 Task: Check the sale-to-list ratio of beach access in the last 3 years.
Action: Mouse moved to (992, 220)
Screenshot: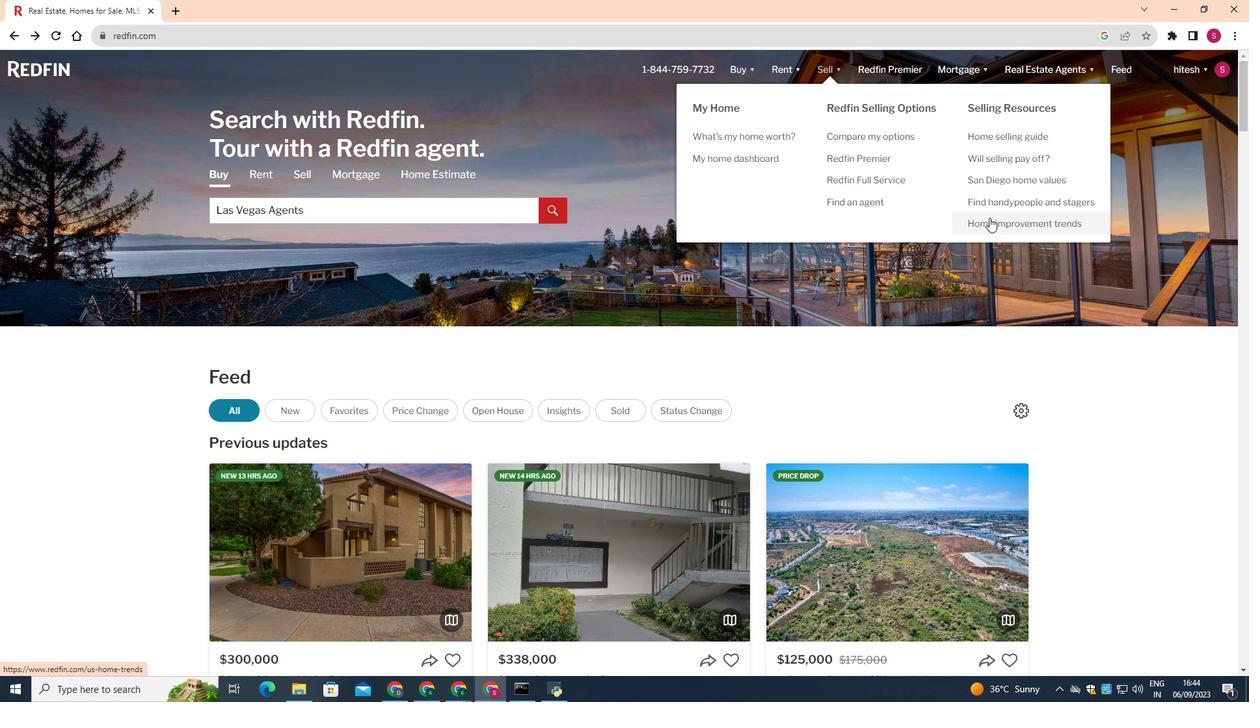 
Action: Mouse pressed left at (992, 220)
Screenshot: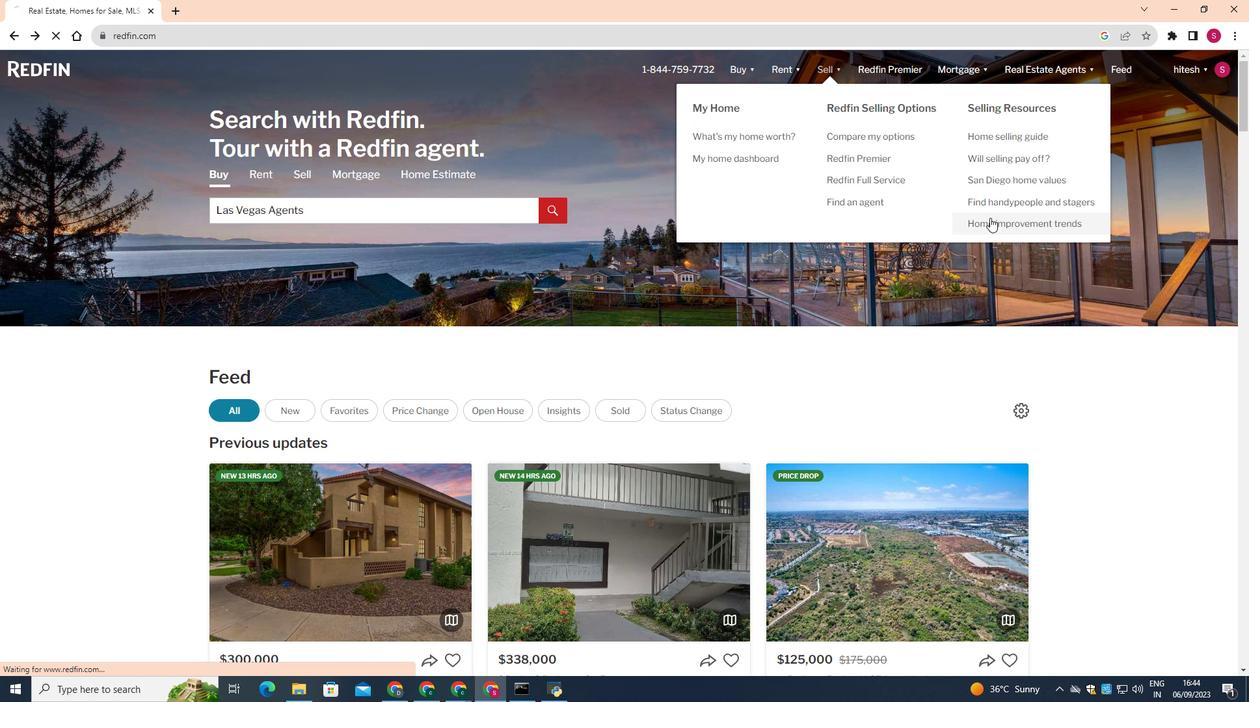 
Action: Mouse moved to (582, 340)
Screenshot: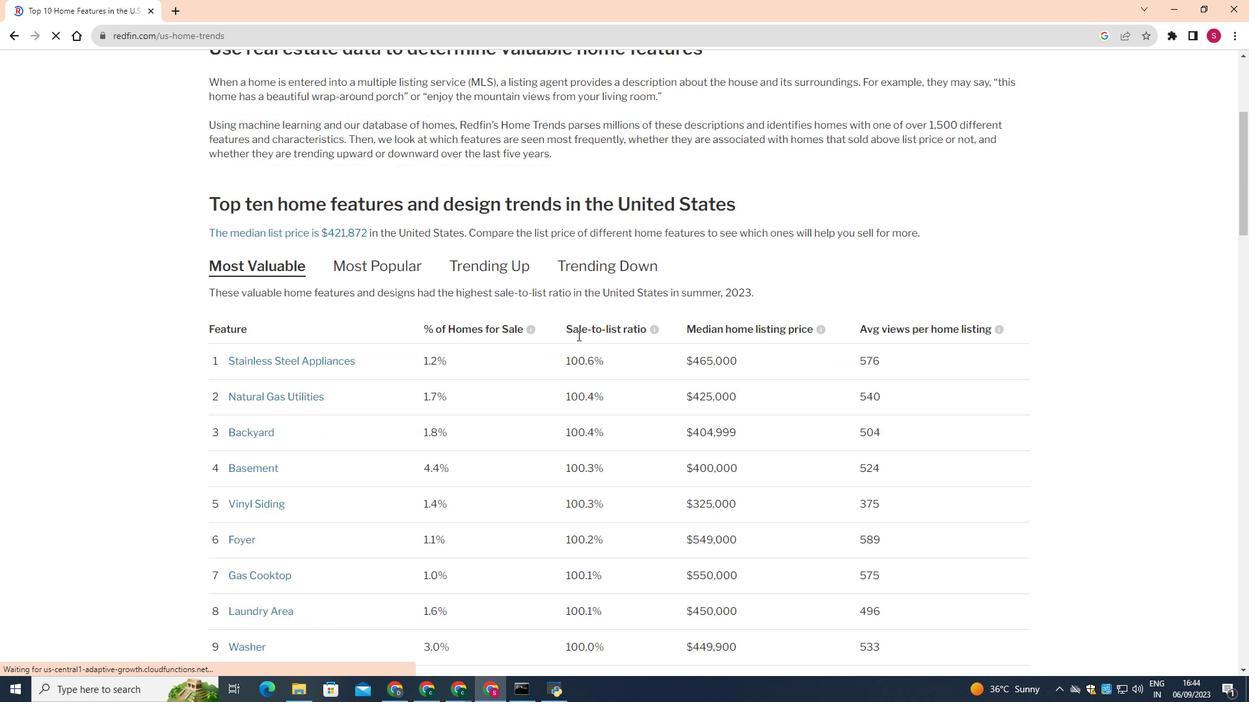 
Action: Mouse scrolled (582, 339) with delta (0, 0)
Screenshot: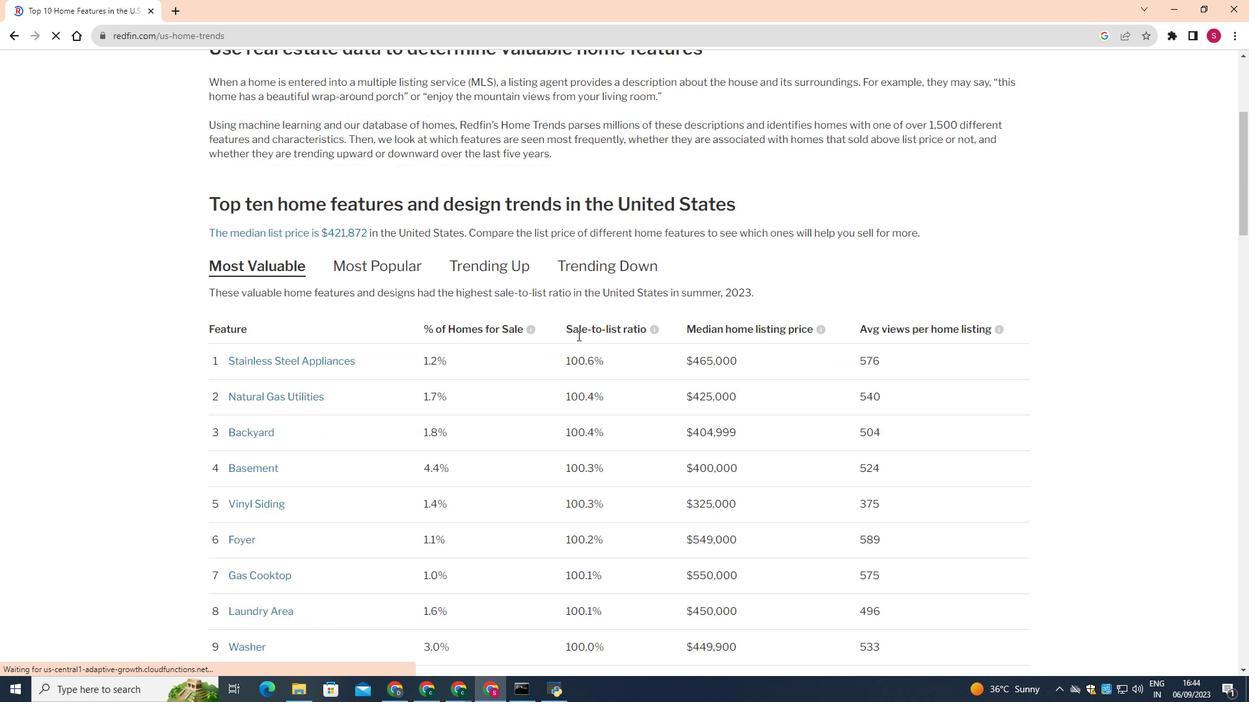 
Action: Mouse scrolled (582, 339) with delta (0, 0)
Screenshot: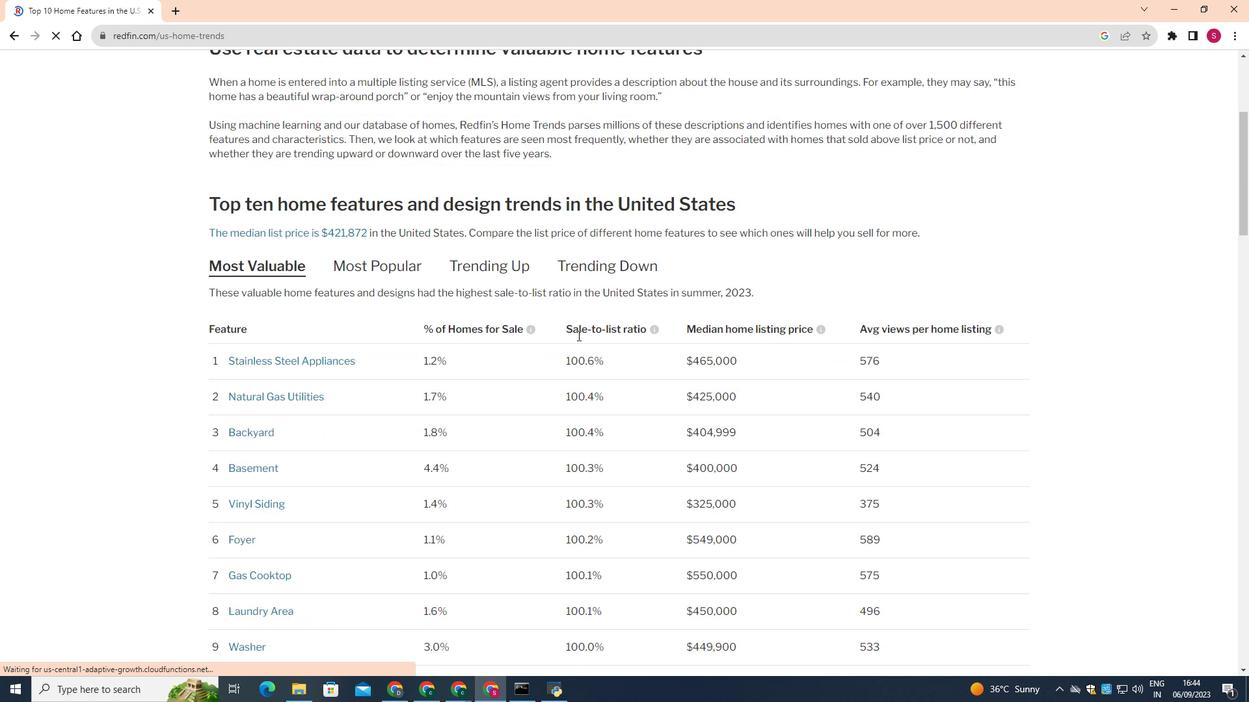 
Action: Mouse scrolled (582, 339) with delta (0, 0)
Screenshot: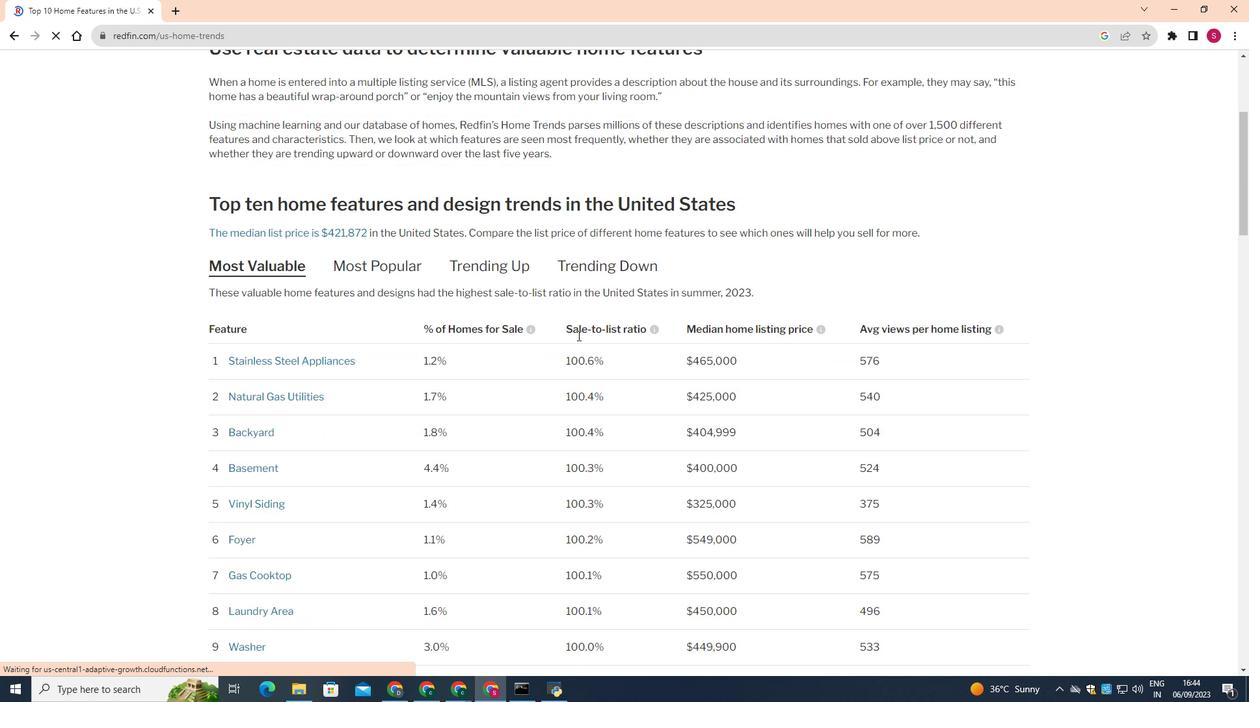 
Action: Mouse scrolled (582, 339) with delta (0, 0)
Screenshot: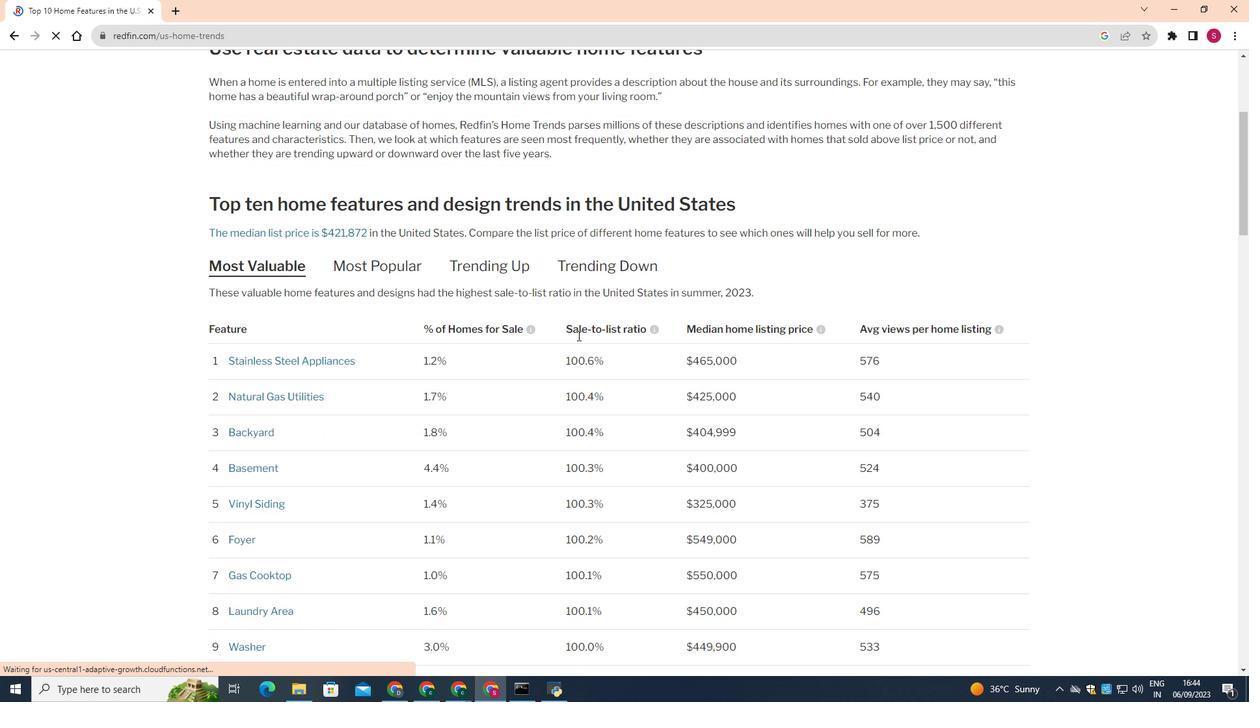 
Action: Mouse moved to (580, 338)
Screenshot: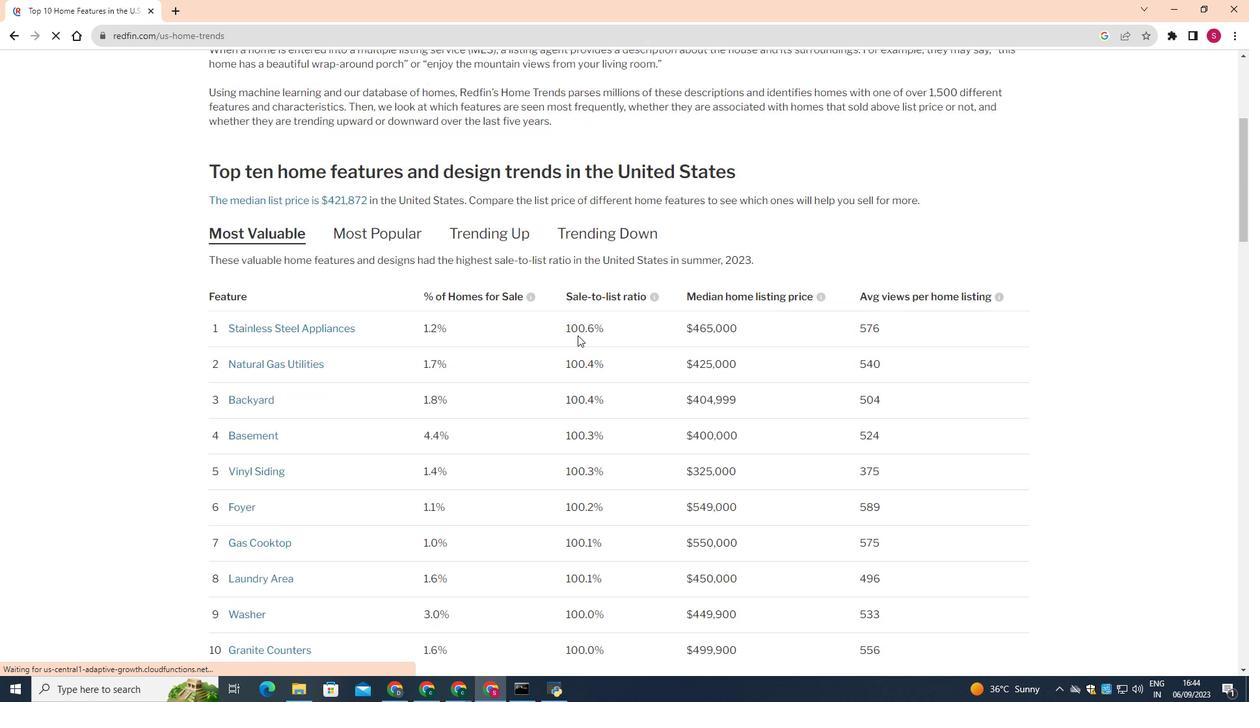 
Action: Mouse scrolled (580, 337) with delta (0, 0)
Screenshot: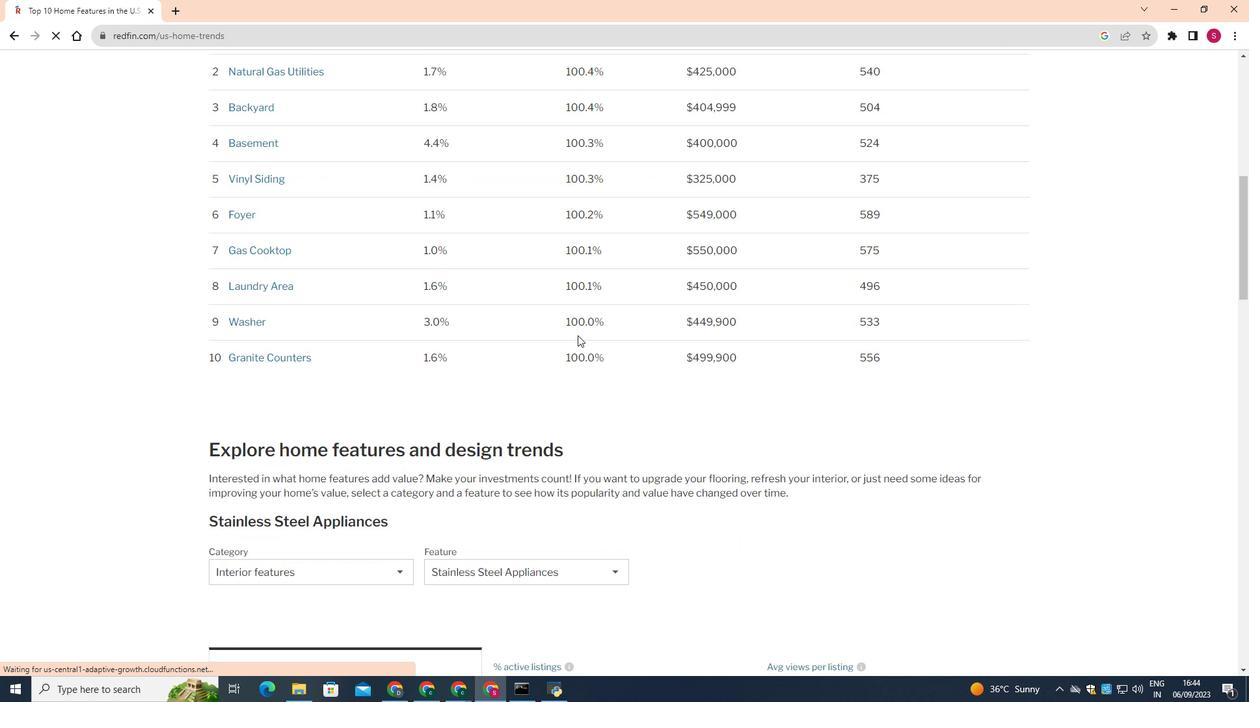 
Action: Mouse scrolled (580, 337) with delta (0, 0)
Screenshot: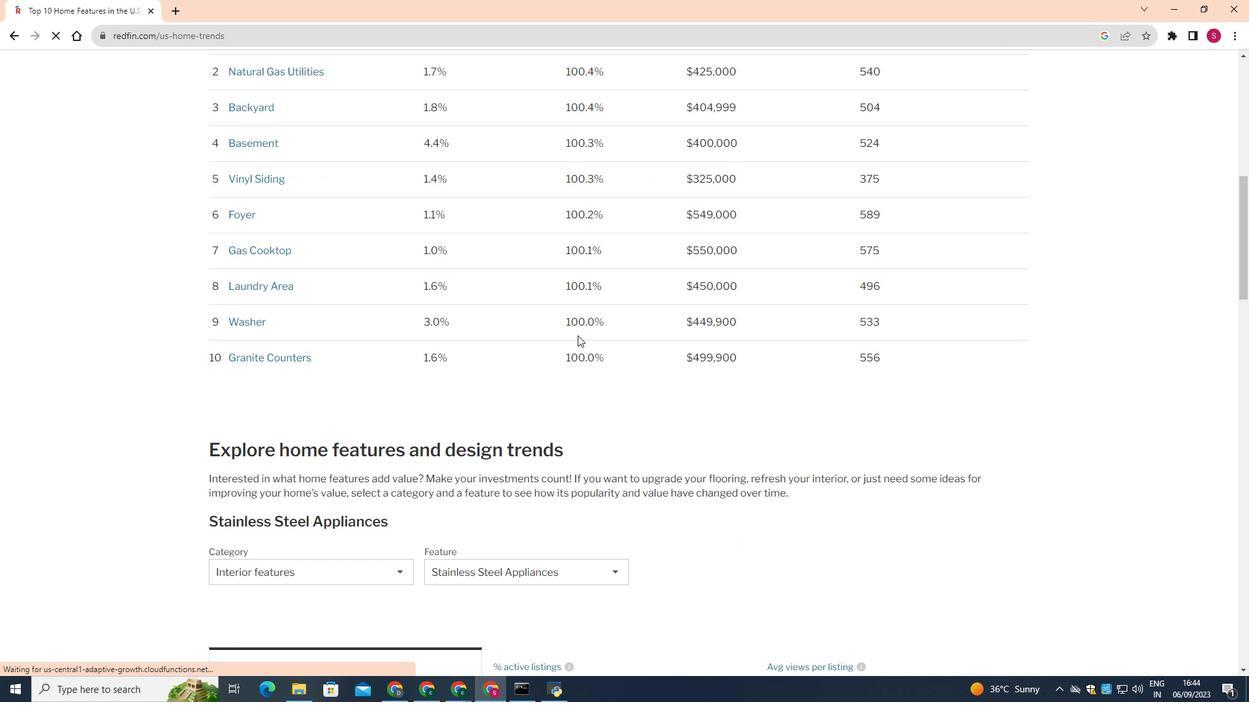 
Action: Mouse scrolled (580, 337) with delta (0, 0)
Screenshot: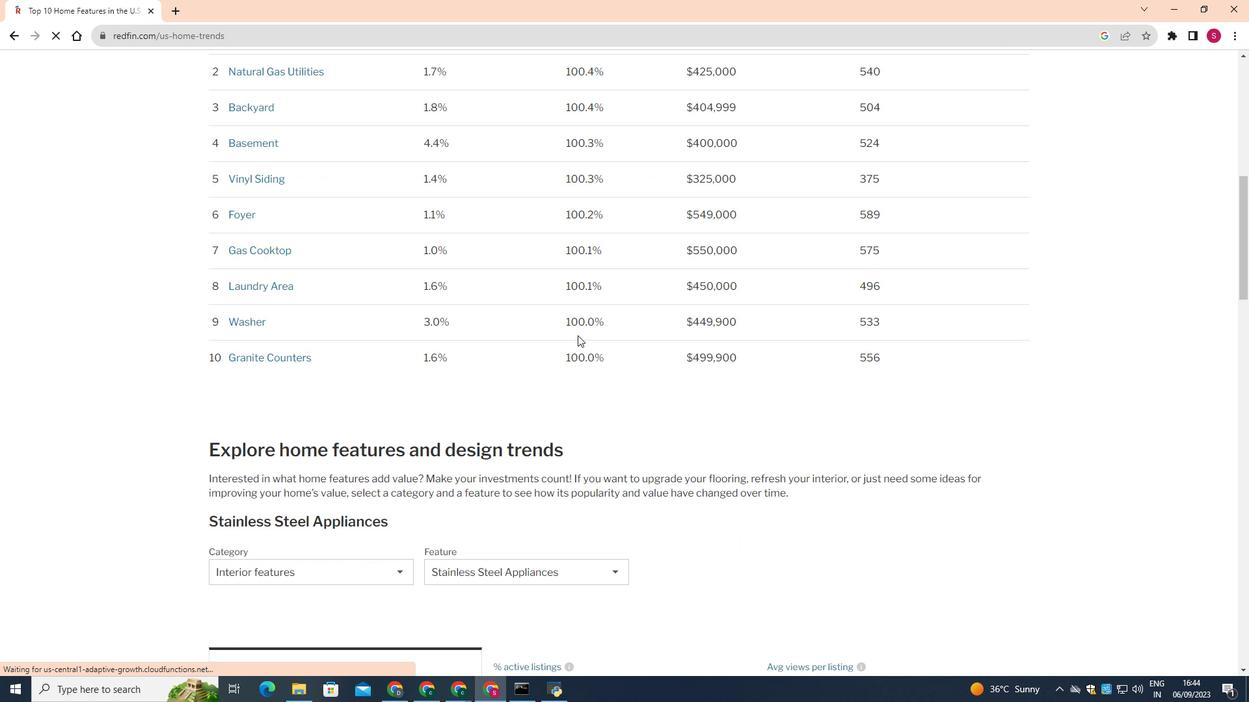 
Action: Mouse scrolled (580, 337) with delta (0, 0)
Screenshot: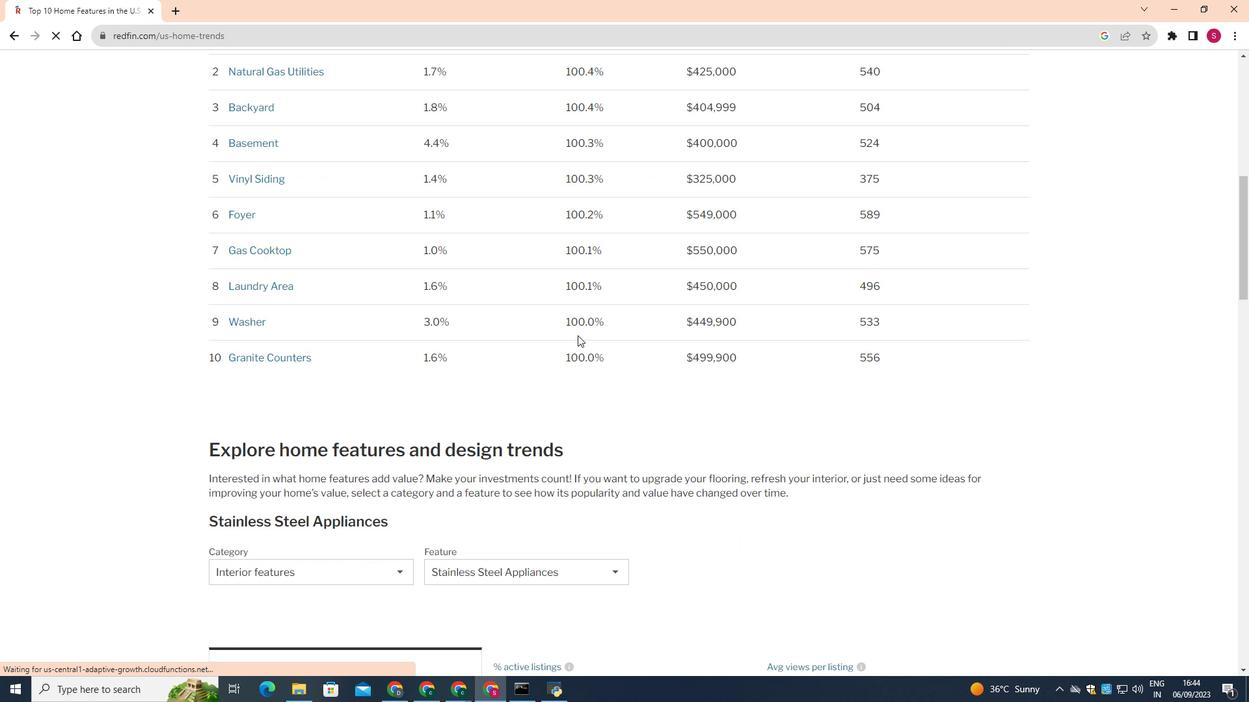 
Action: Mouse scrolled (580, 337) with delta (0, 0)
Screenshot: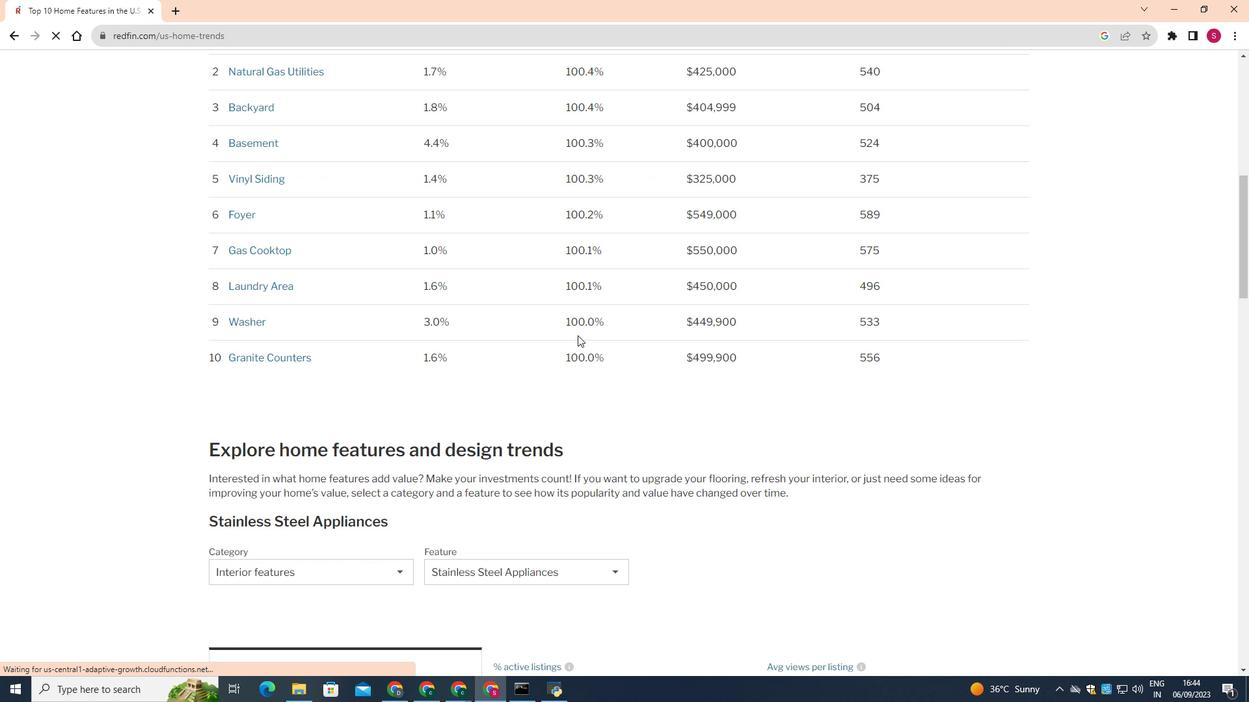 
Action: Mouse moved to (580, 338)
Screenshot: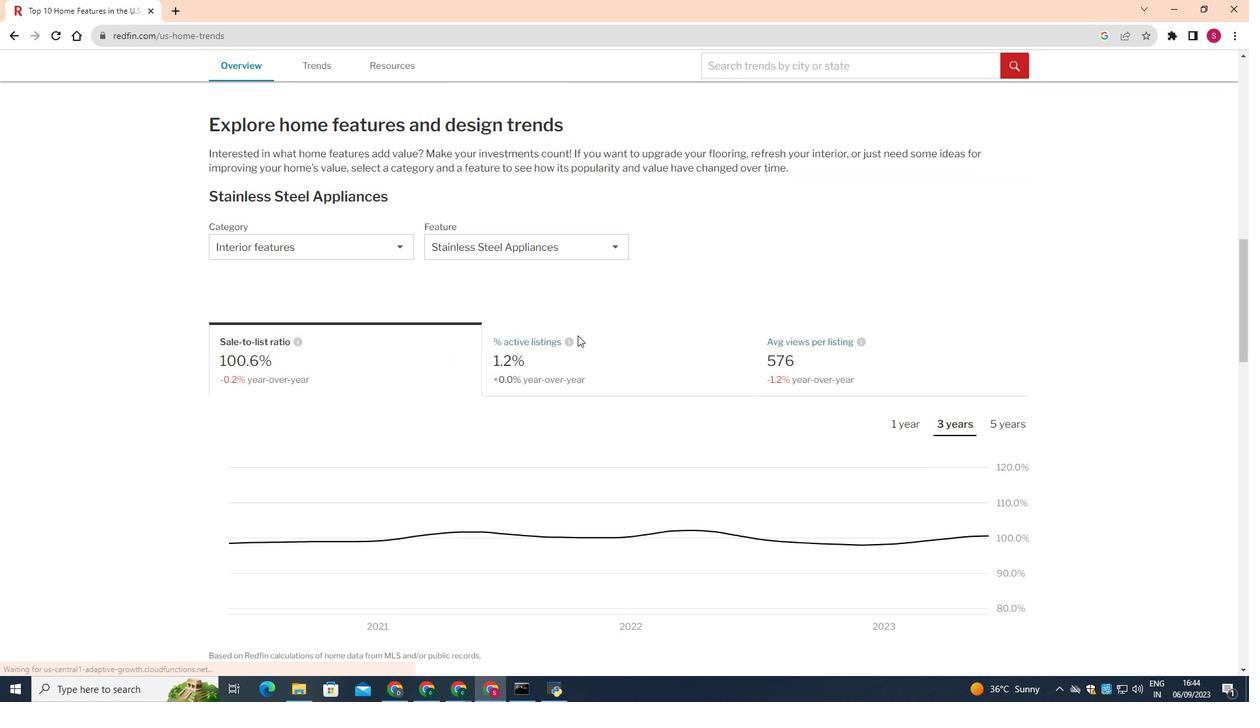 
Action: Mouse scrolled (580, 337) with delta (0, 0)
Screenshot: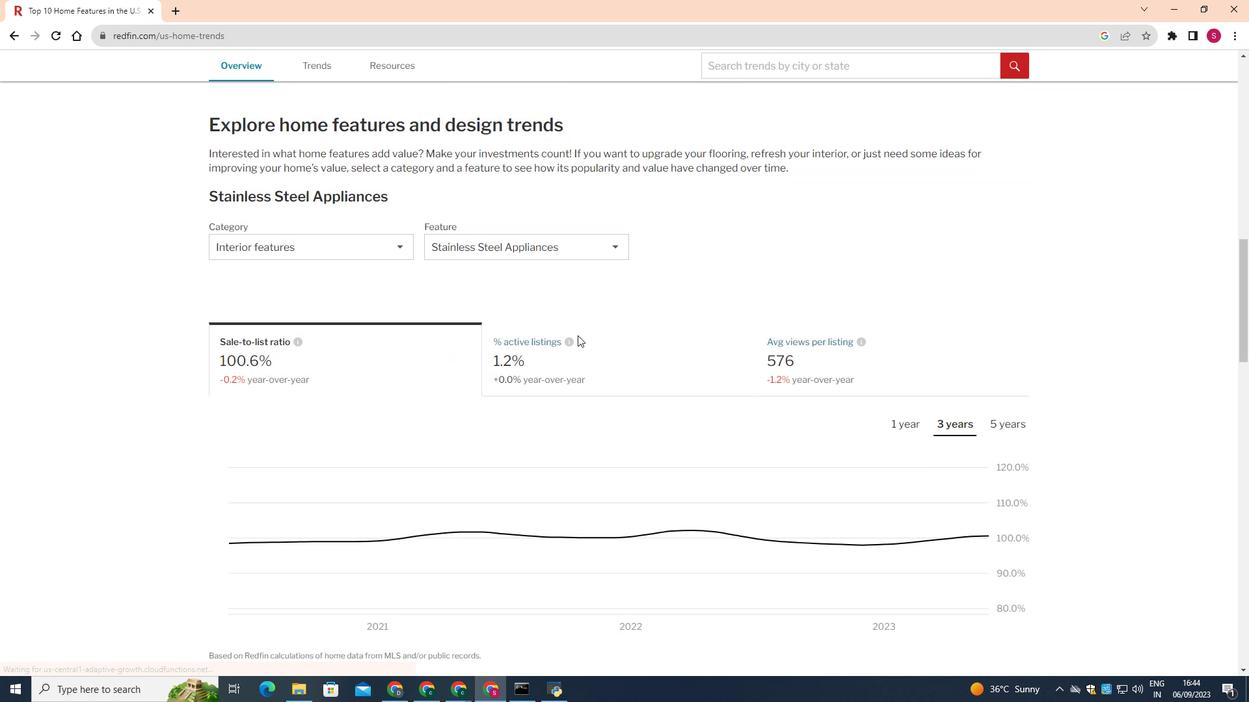 
Action: Mouse scrolled (580, 337) with delta (0, 0)
Screenshot: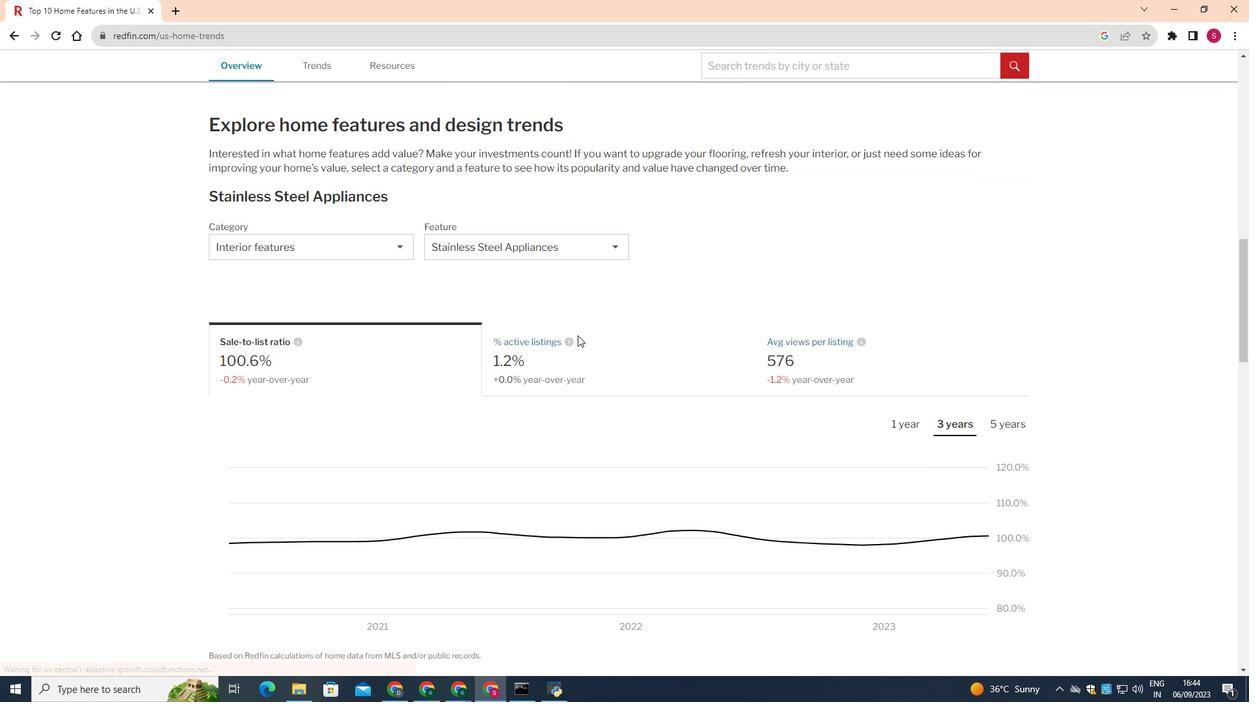 
Action: Mouse scrolled (580, 337) with delta (0, 0)
Screenshot: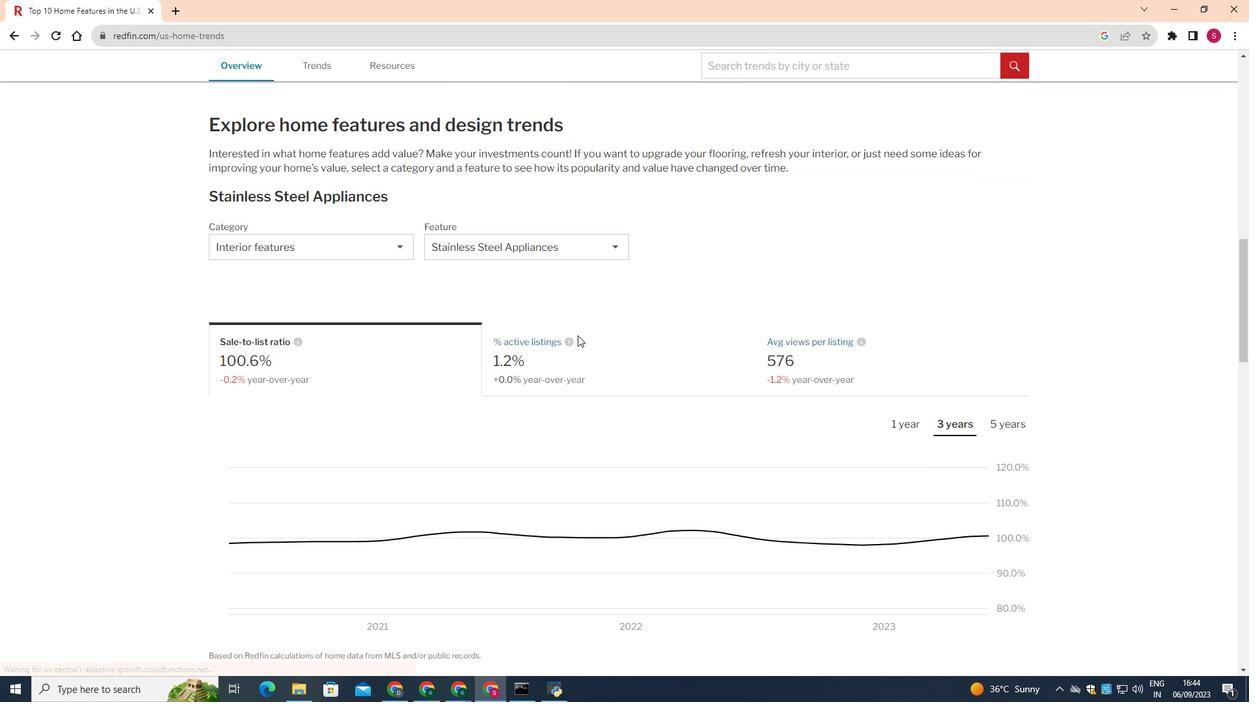 
Action: Mouse scrolled (580, 337) with delta (0, 0)
Screenshot: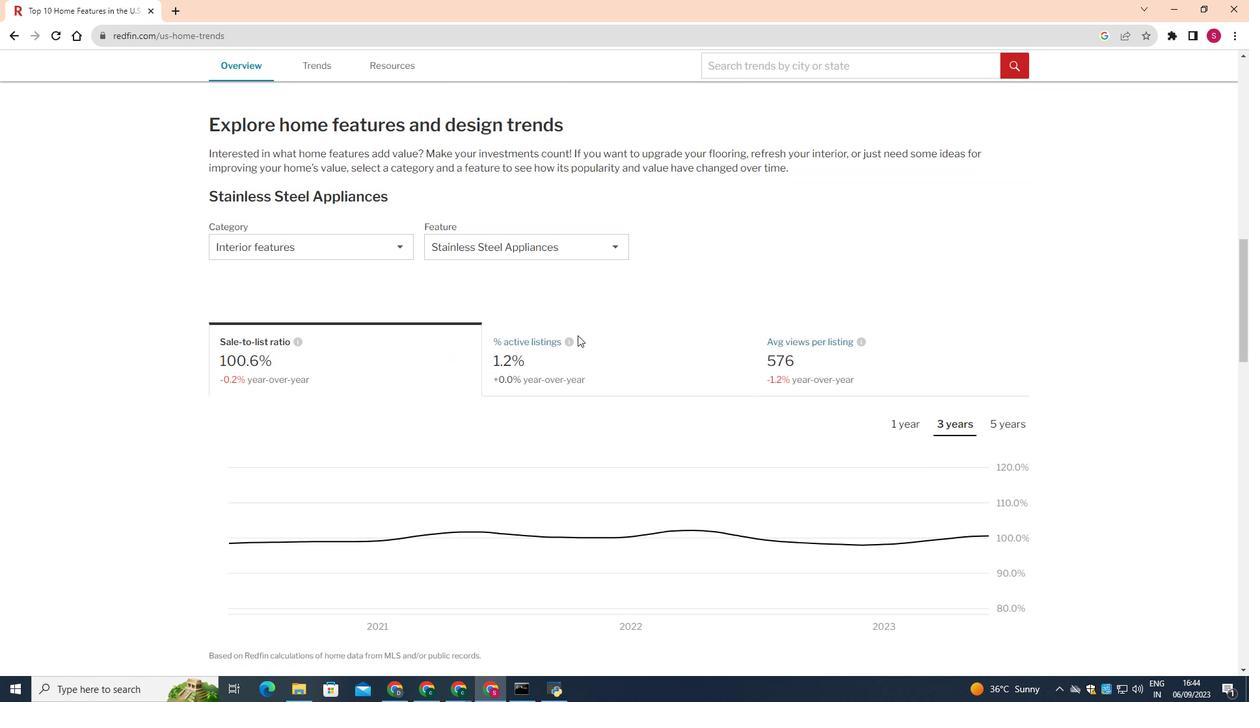 
Action: Mouse scrolled (580, 337) with delta (0, 0)
Screenshot: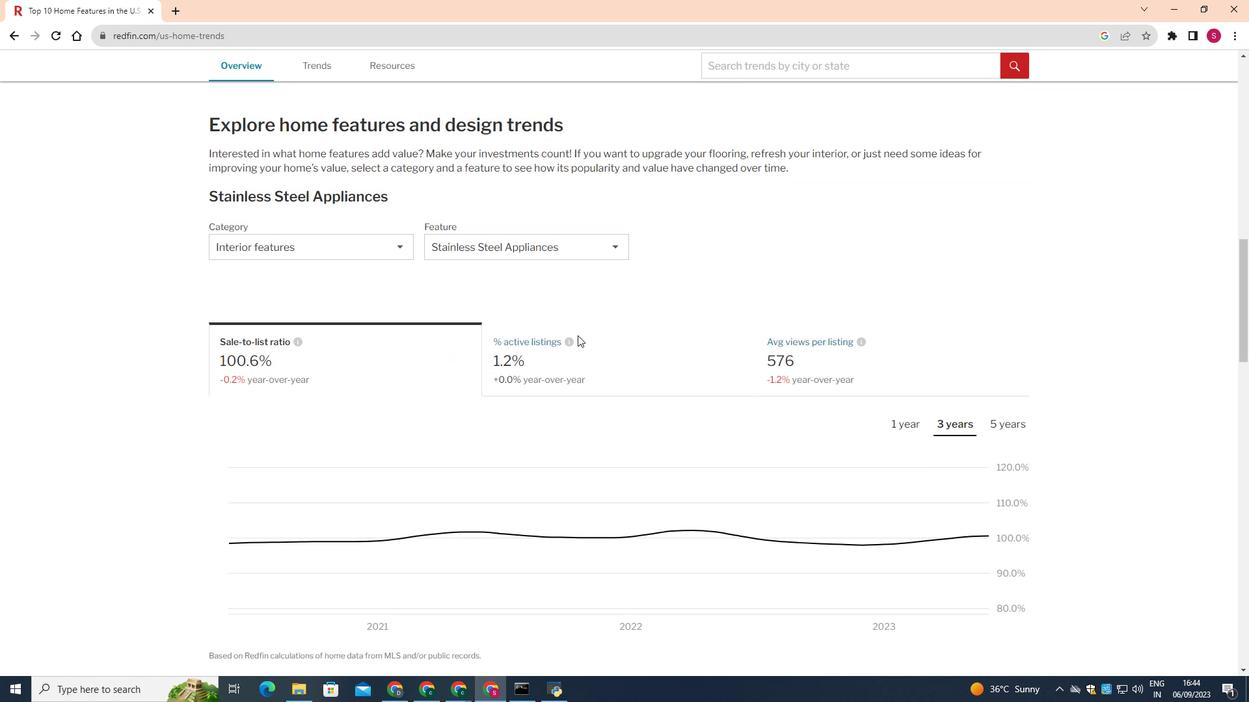 
Action: Mouse moved to (303, 252)
Screenshot: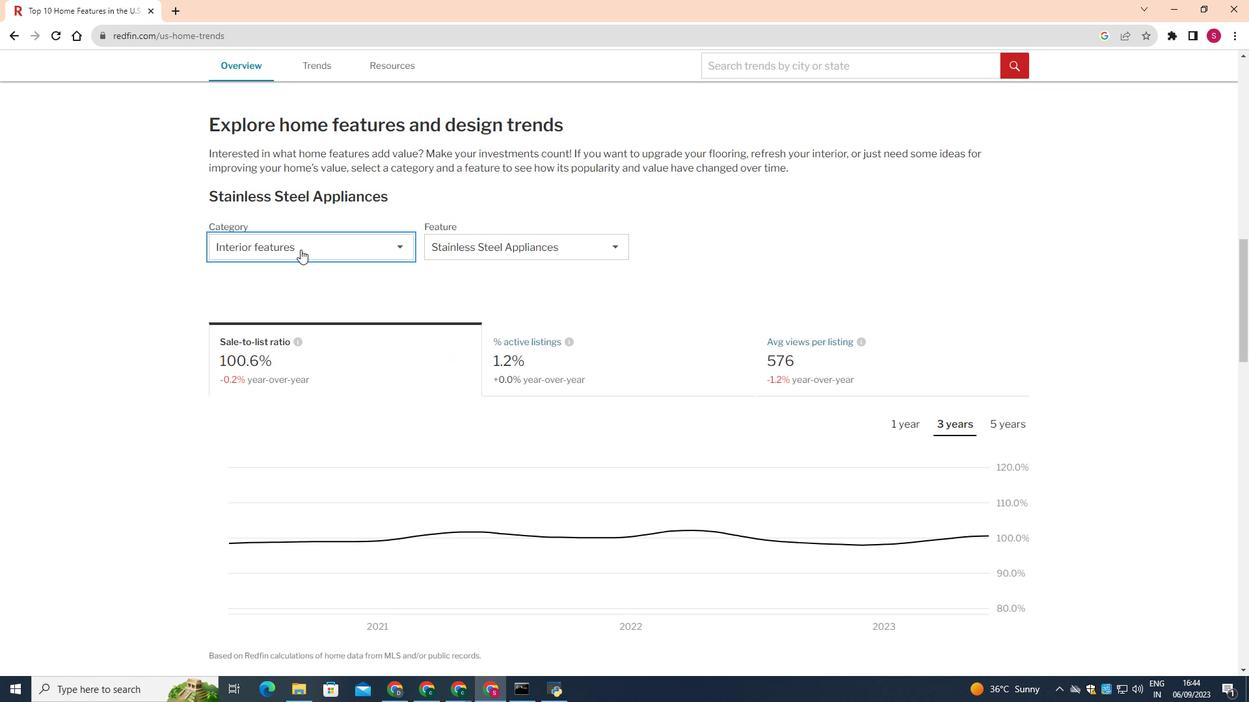 
Action: Mouse pressed left at (303, 252)
Screenshot: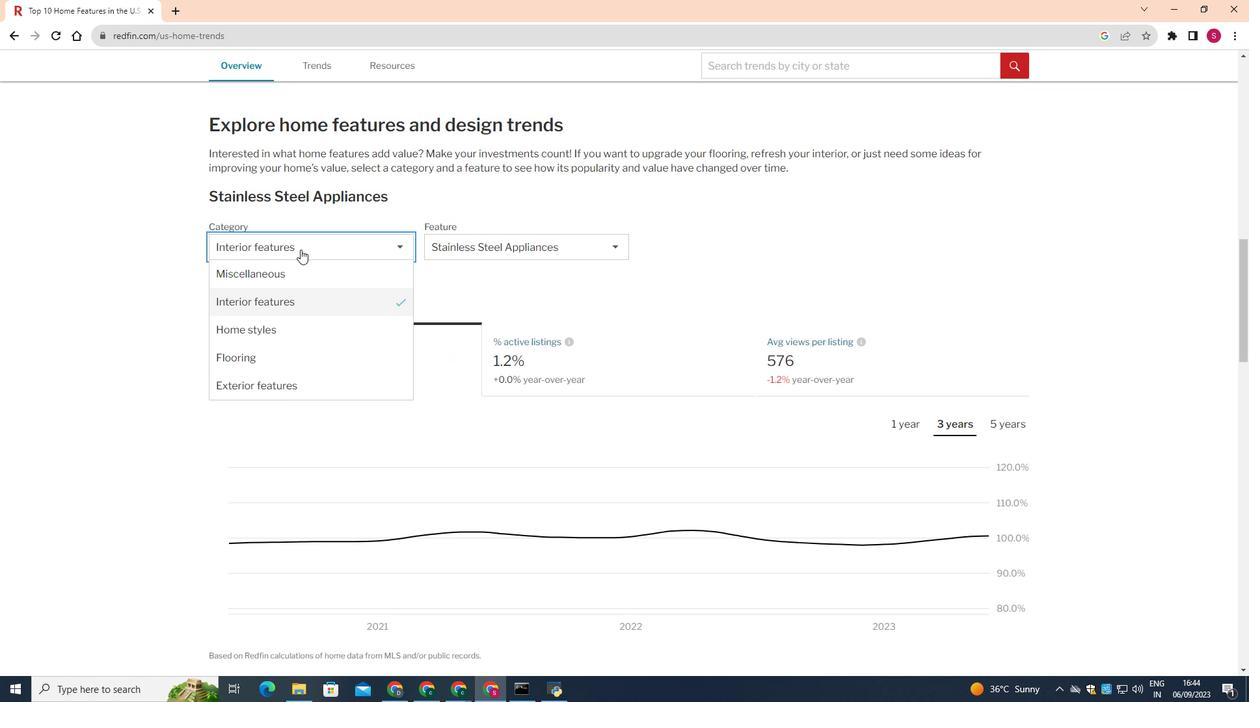 
Action: Mouse moved to (303, 270)
Screenshot: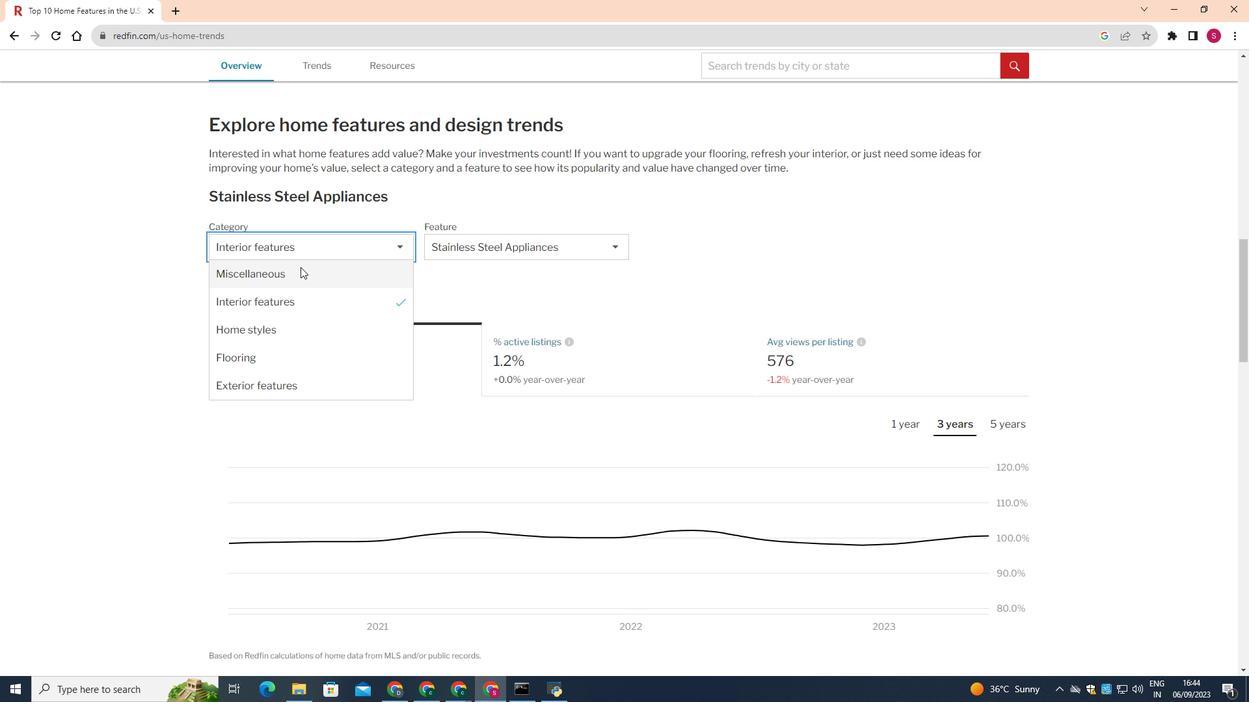
Action: Mouse pressed left at (303, 270)
Screenshot: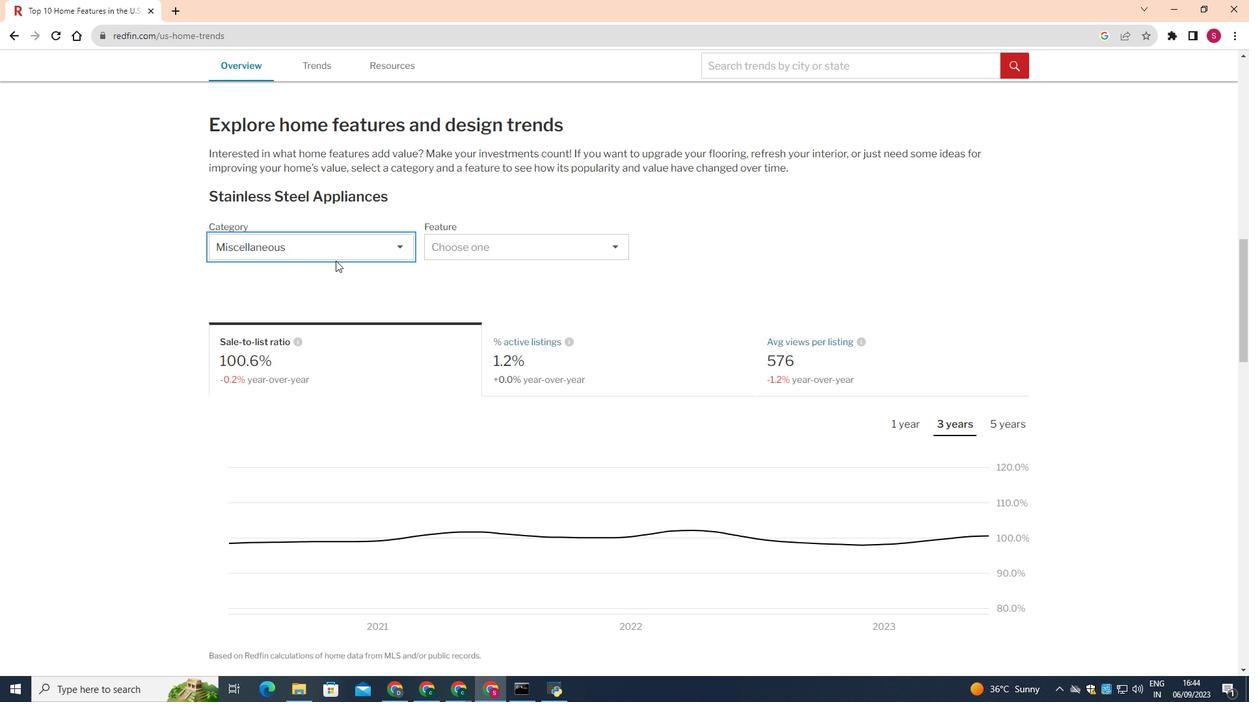
Action: Mouse moved to (443, 249)
Screenshot: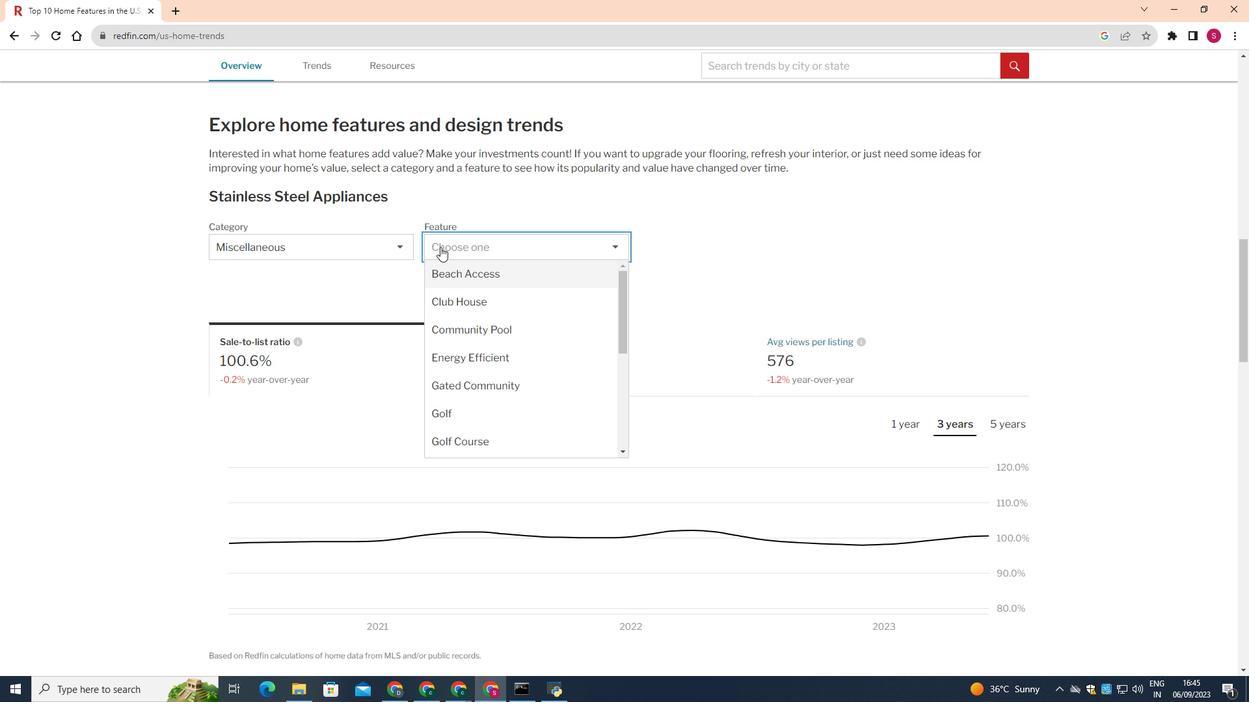 
Action: Mouse pressed left at (443, 249)
Screenshot: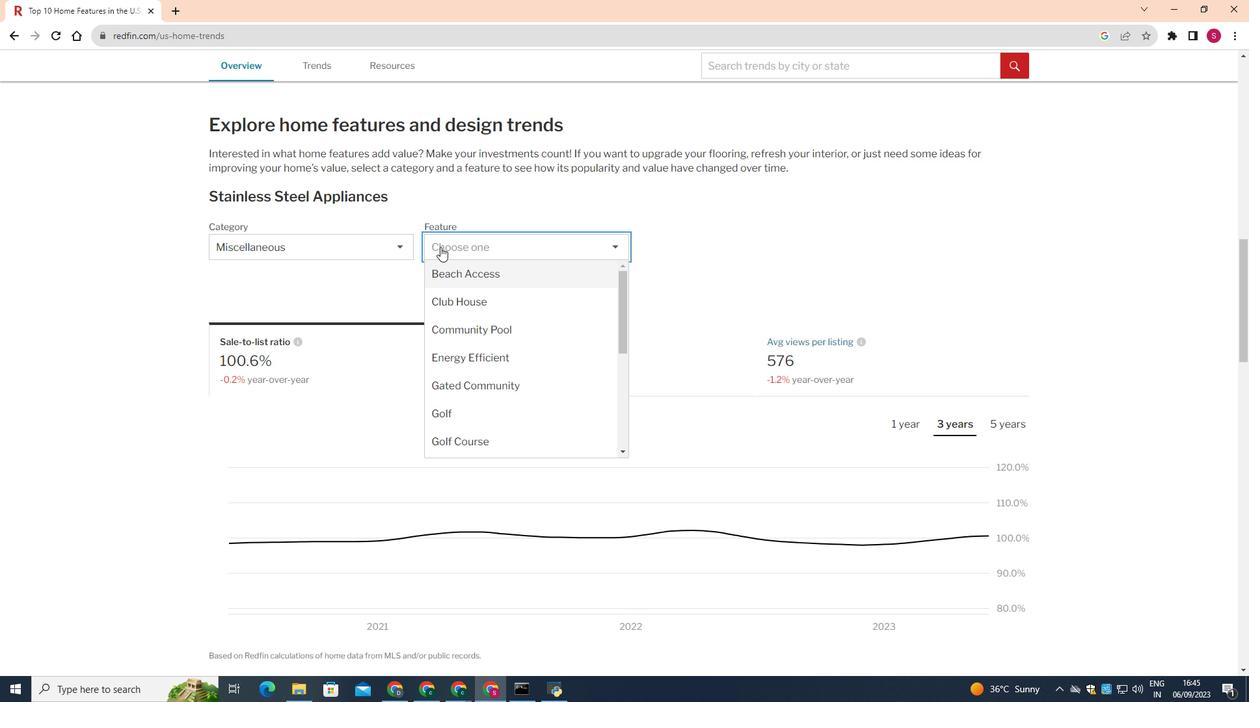 
Action: Mouse moved to (449, 270)
Screenshot: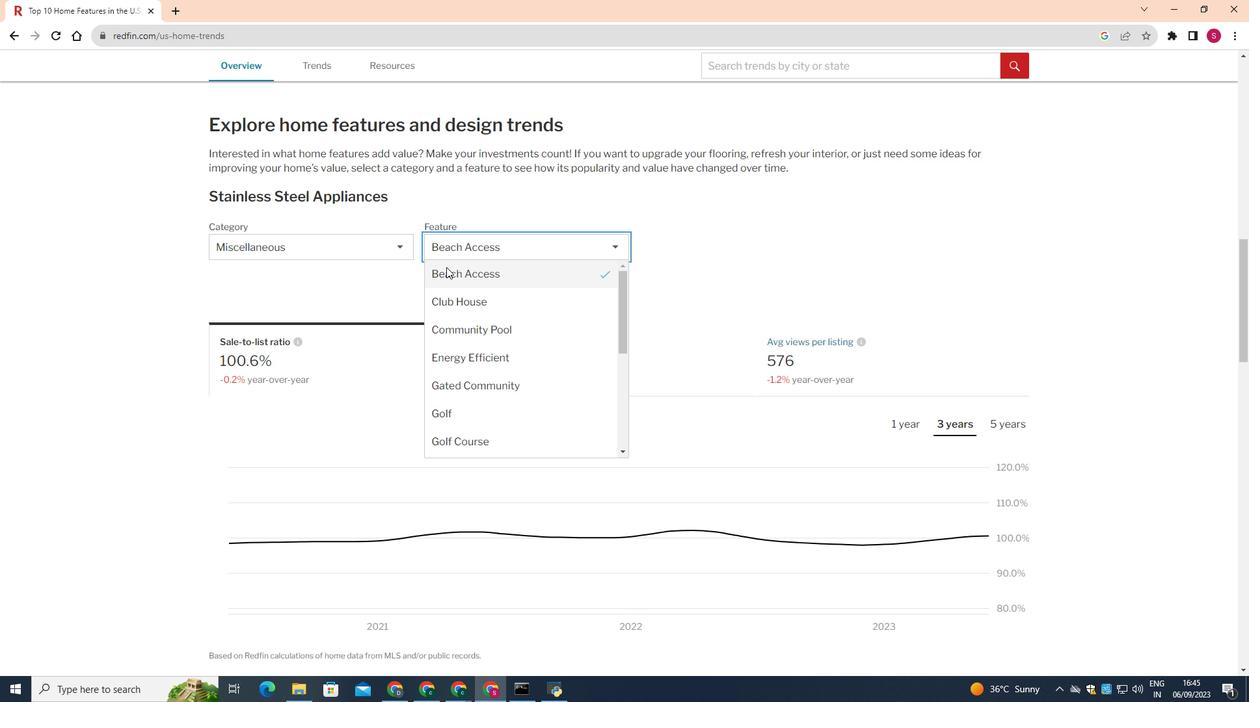 
Action: Mouse pressed left at (449, 270)
Screenshot: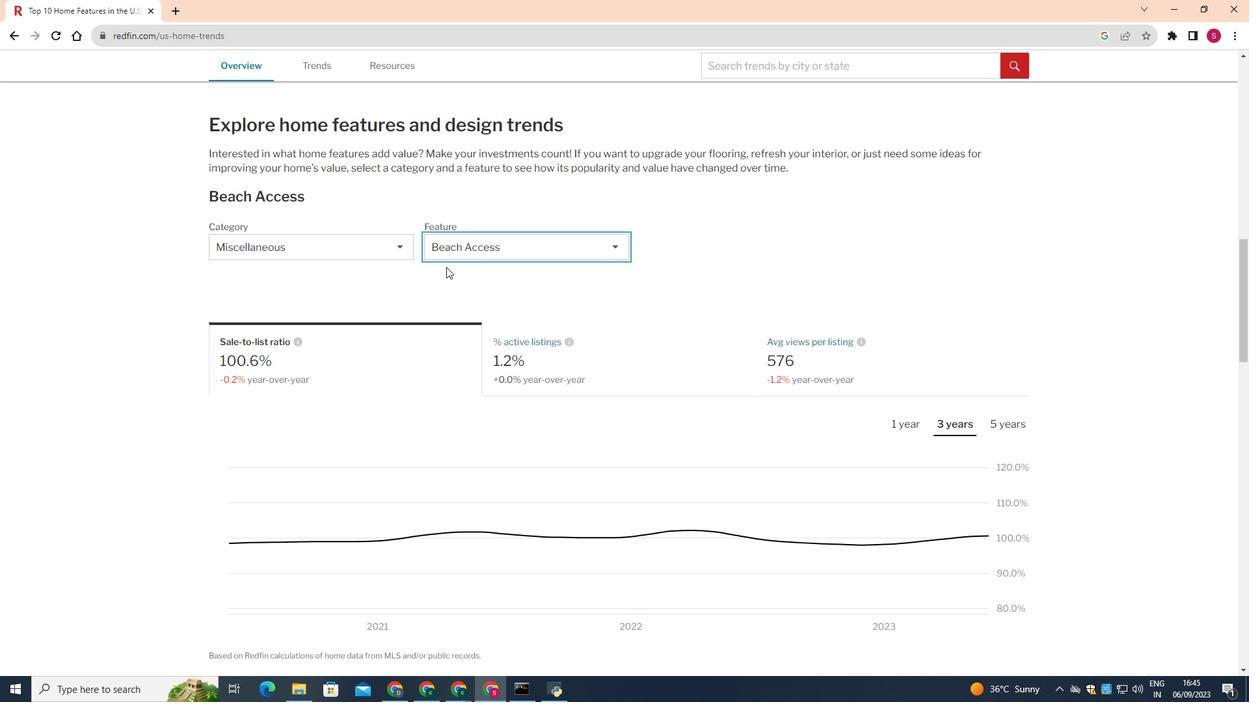 
Action: Mouse moved to (344, 348)
Screenshot: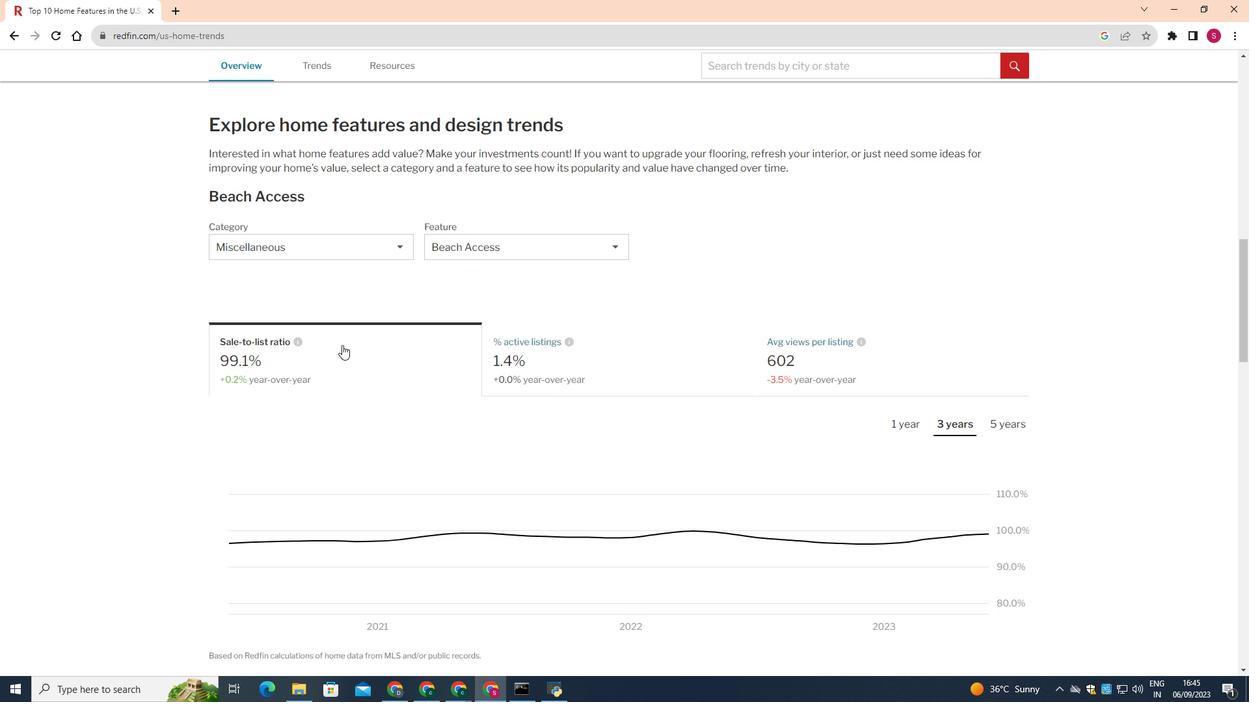 
Action: Mouse pressed left at (344, 348)
Screenshot: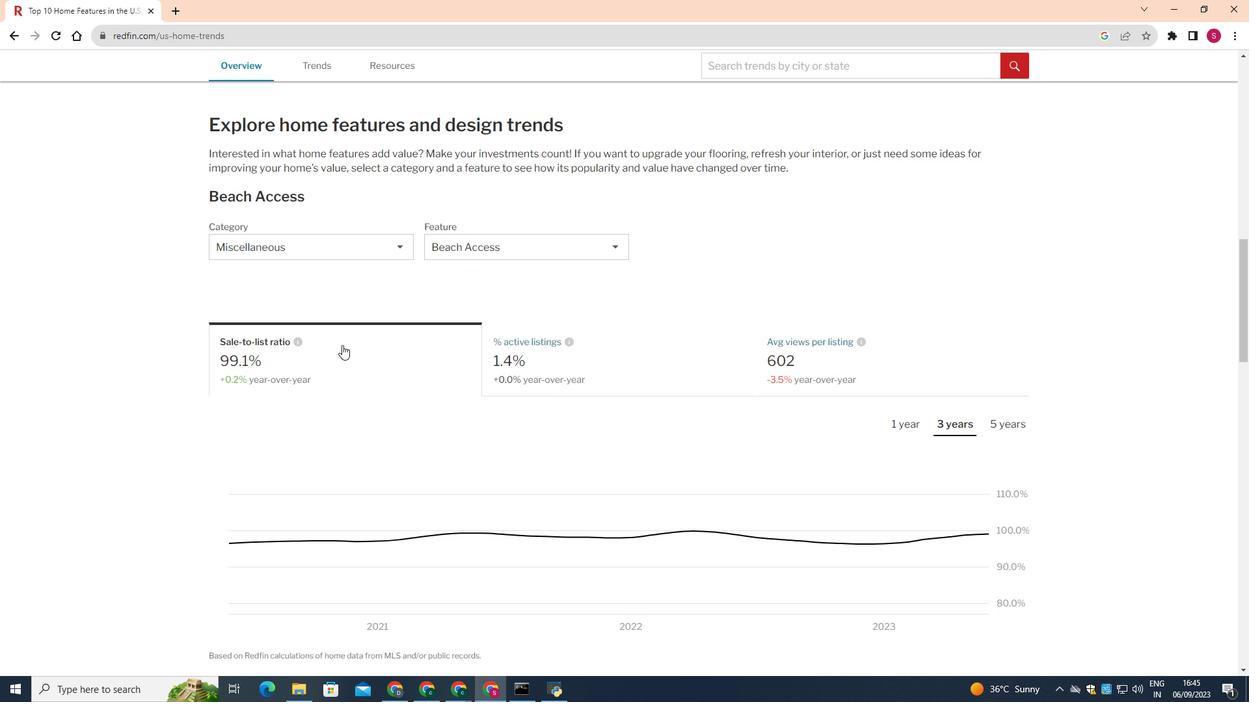 
Action: Mouse moved to (952, 429)
Screenshot: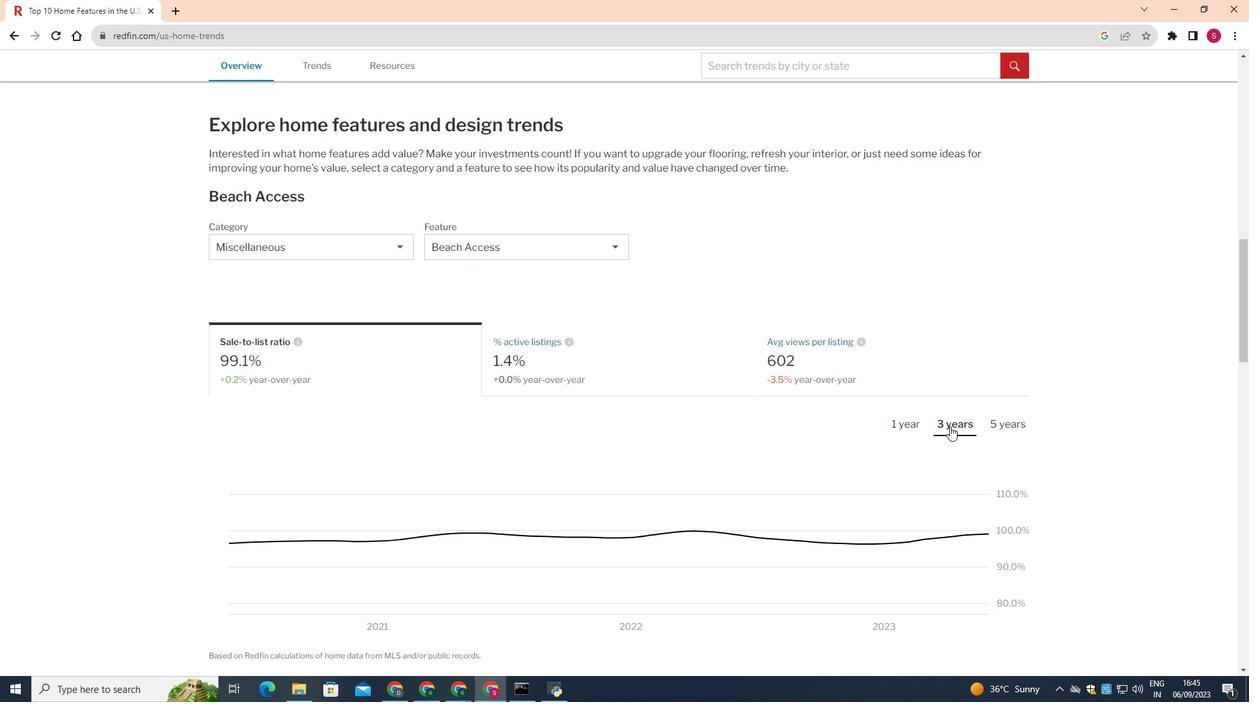 
Action: Mouse pressed left at (952, 429)
Screenshot: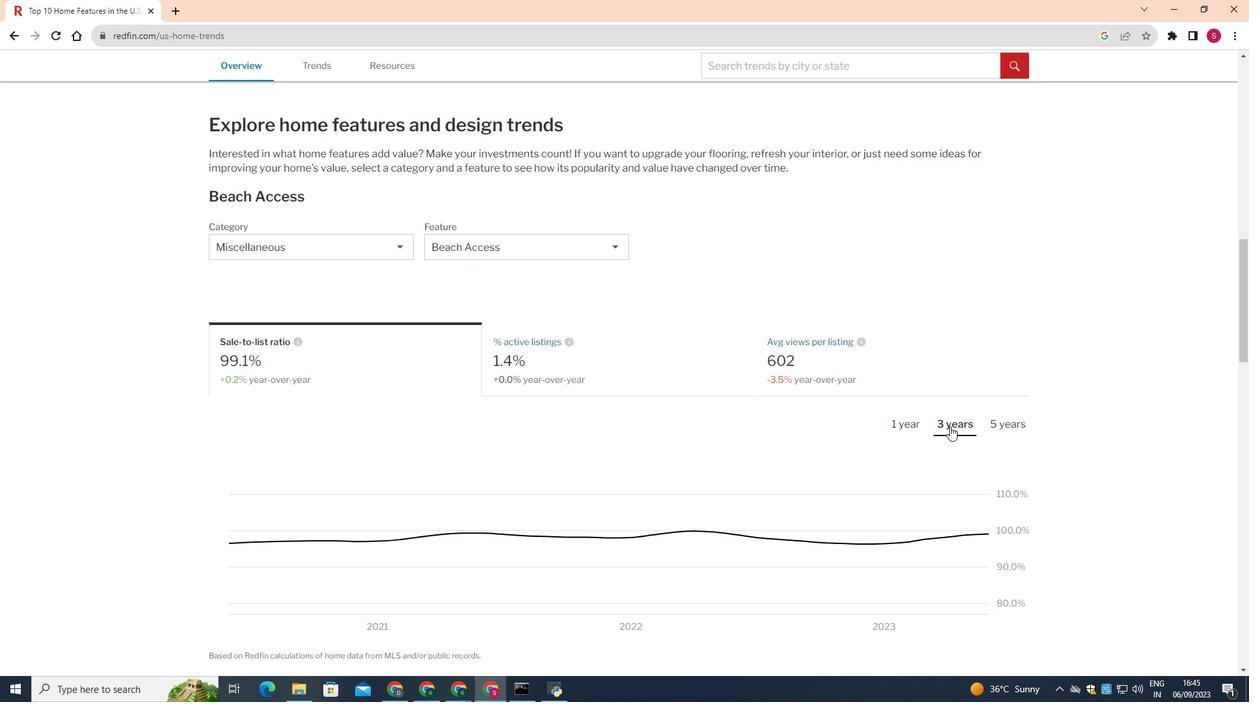 
Action: Mouse moved to (937, 430)
Screenshot: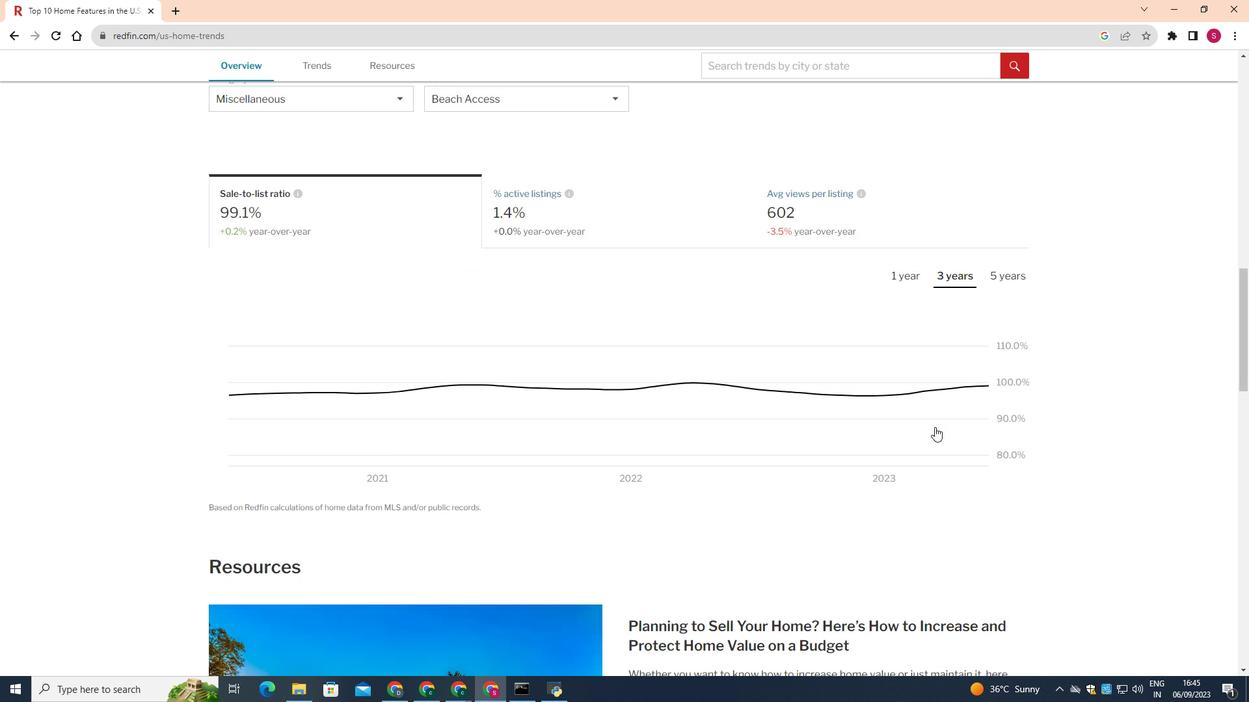 
Action: Mouse scrolled (937, 429) with delta (0, 0)
Screenshot: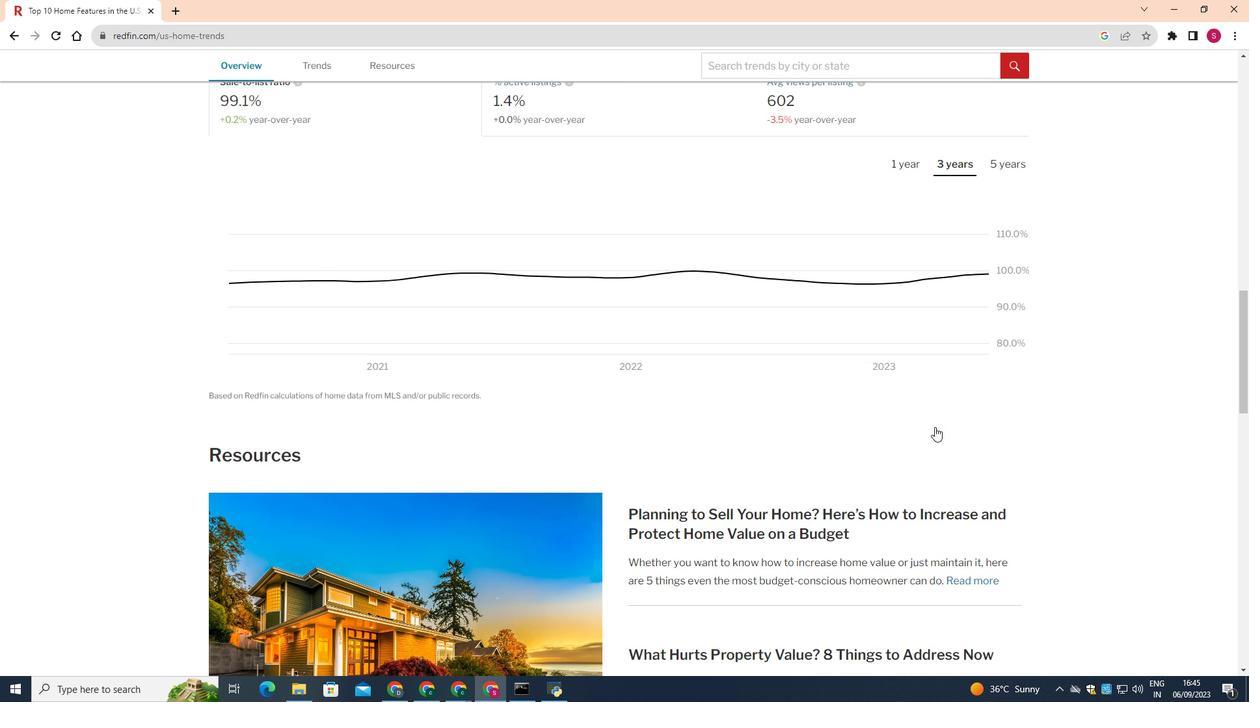 
Action: Mouse scrolled (937, 429) with delta (0, 0)
Screenshot: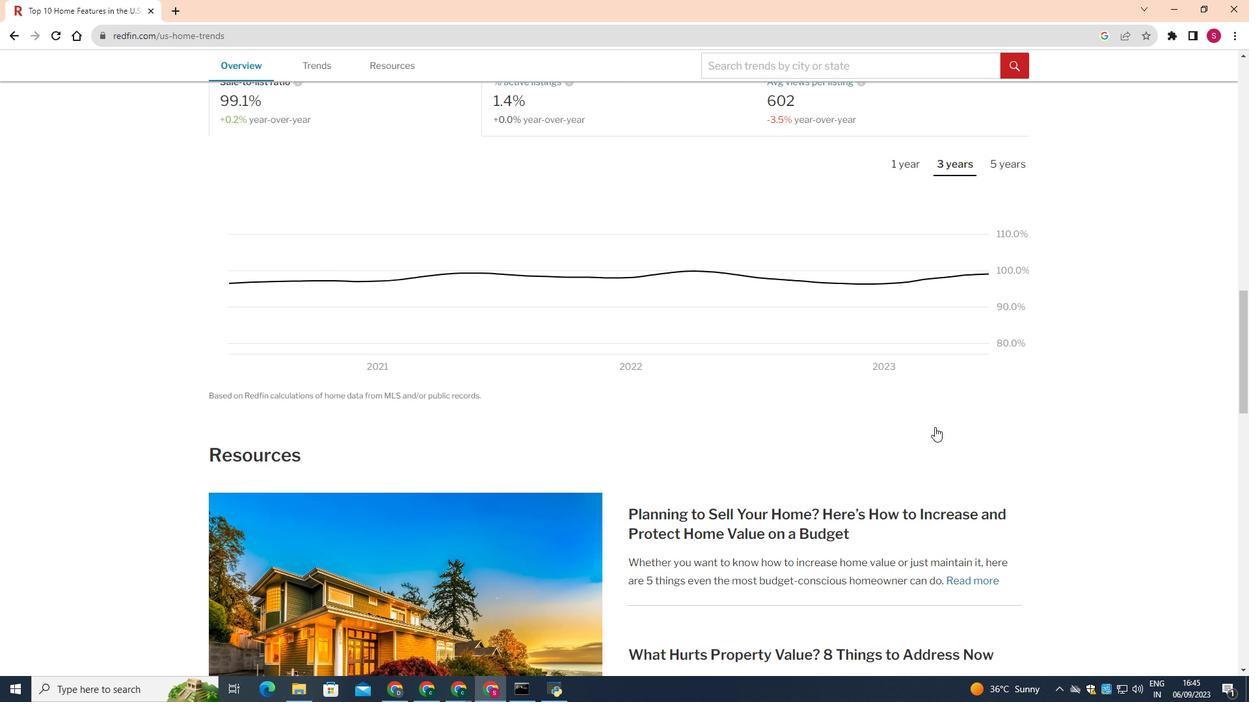 
Action: Mouse scrolled (937, 429) with delta (0, 0)
Screenshot: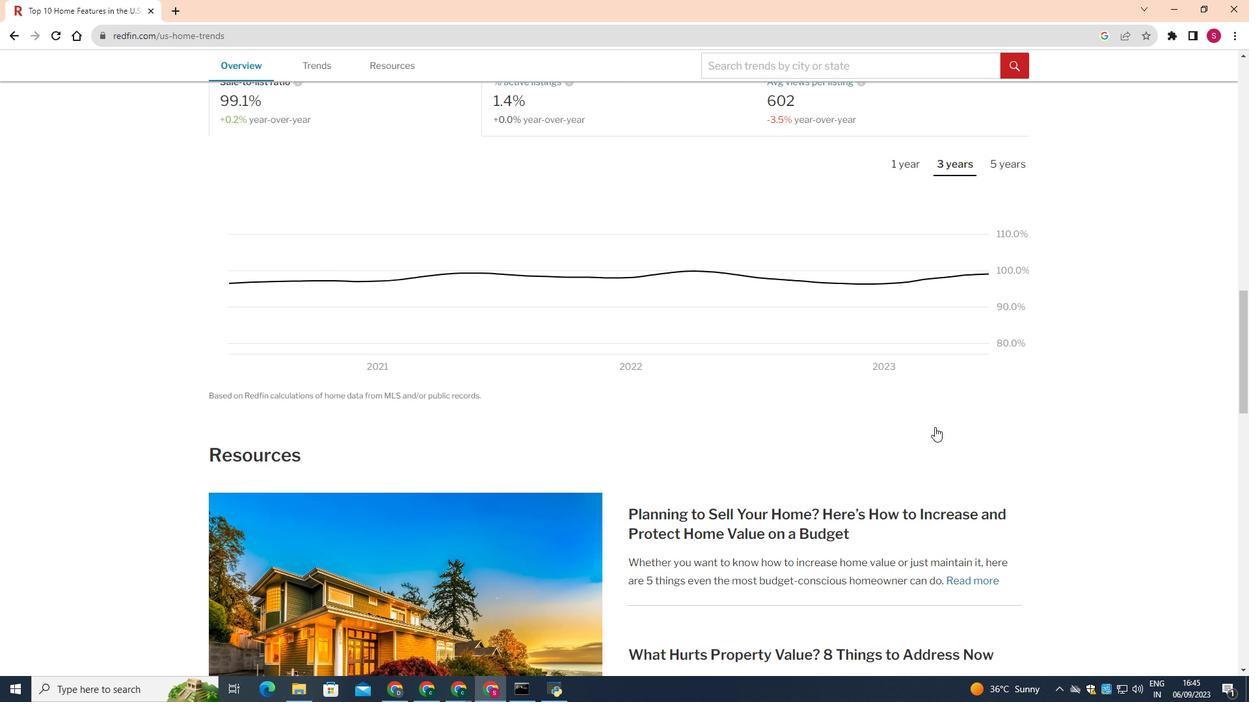 
Action: Mouse scrolled (937, 429) with delta (0, 0)
Screenshot: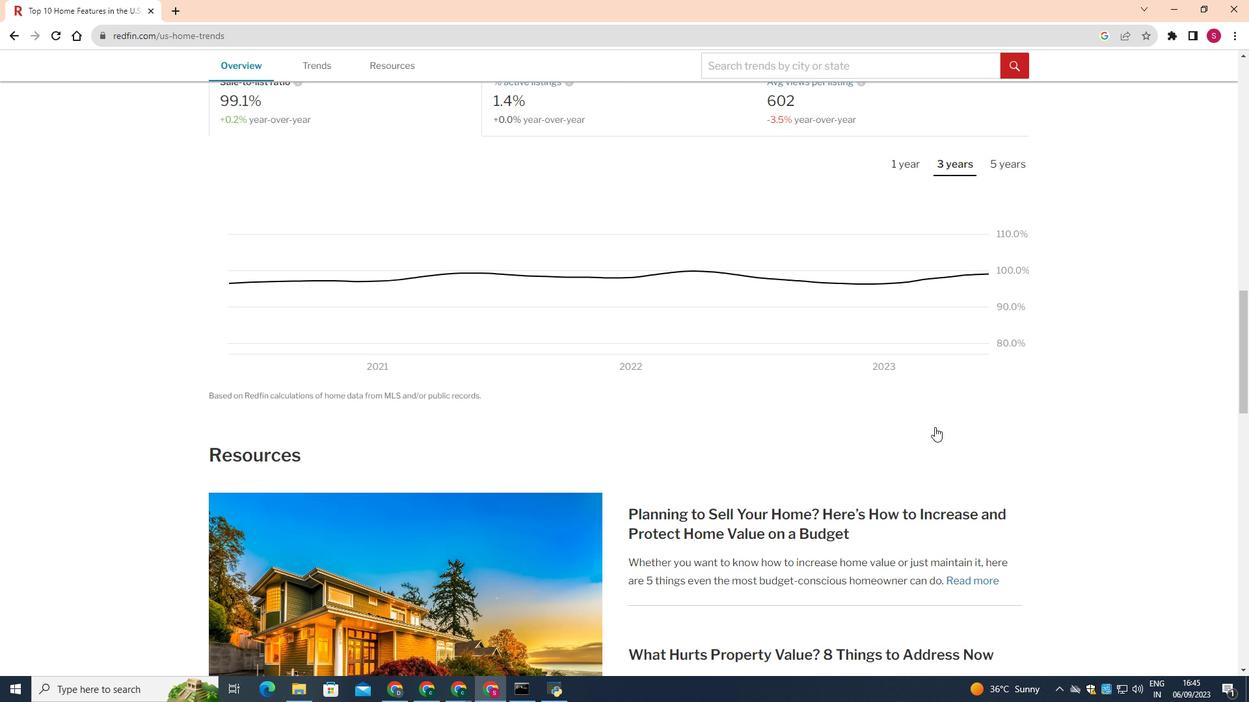 
